 Task: View all reviews of Tree house in Grandview, Texas, United States.
Action: Mouse moved to (541, 130)
Screenshot: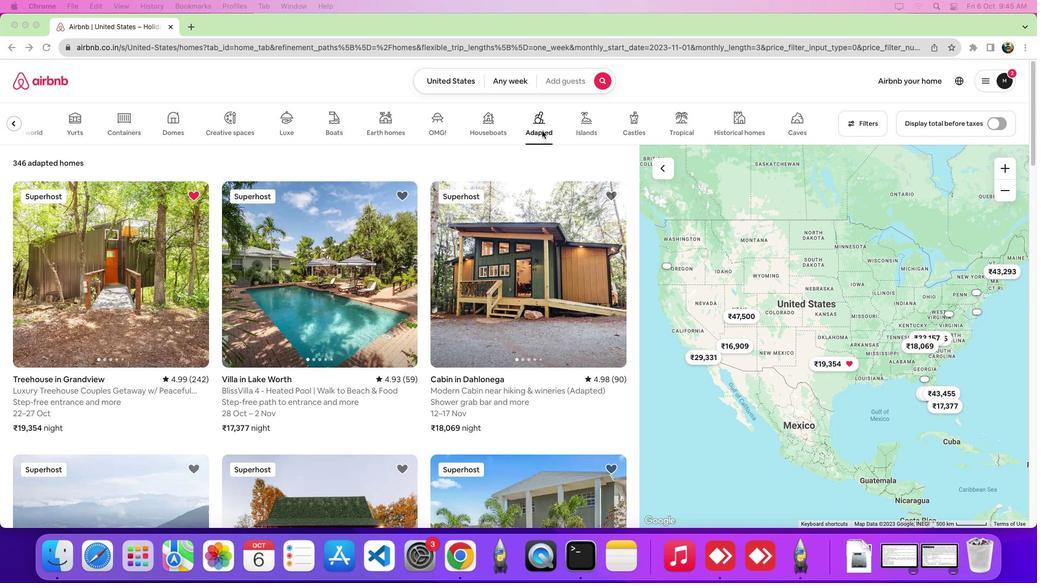 
Action: Mouse pressed left at (541, 130)
Screenshot: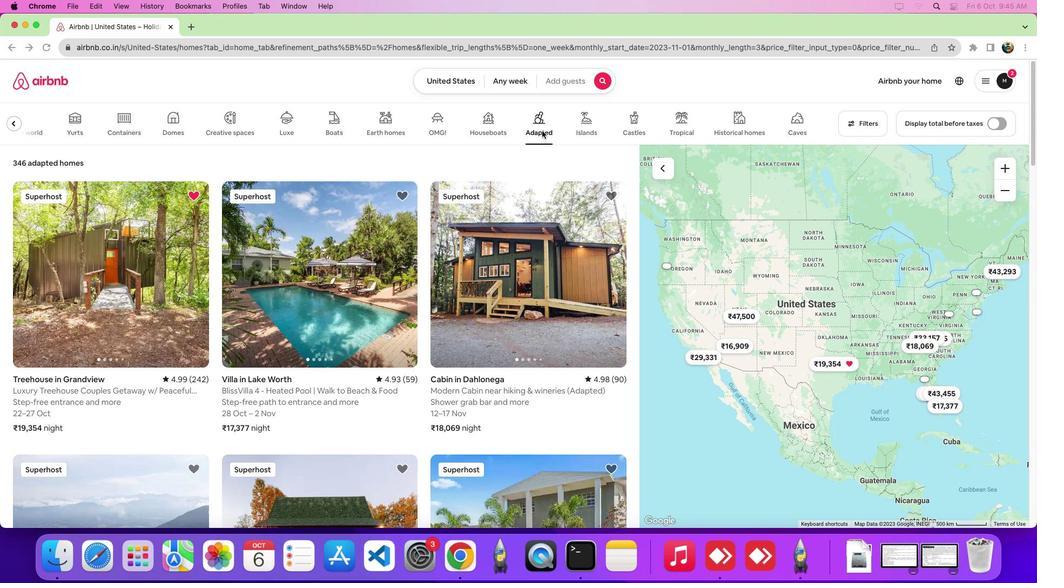 
Action: Mouse moved to (91, 278)
Screenshot: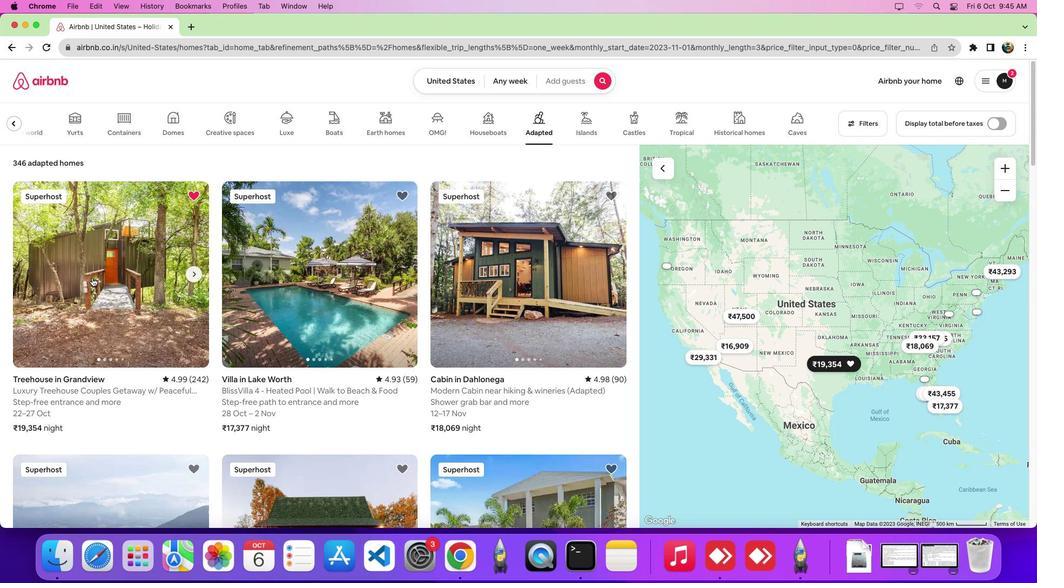 
Action: Mouse pressed left at (91, 278)
Screenshot: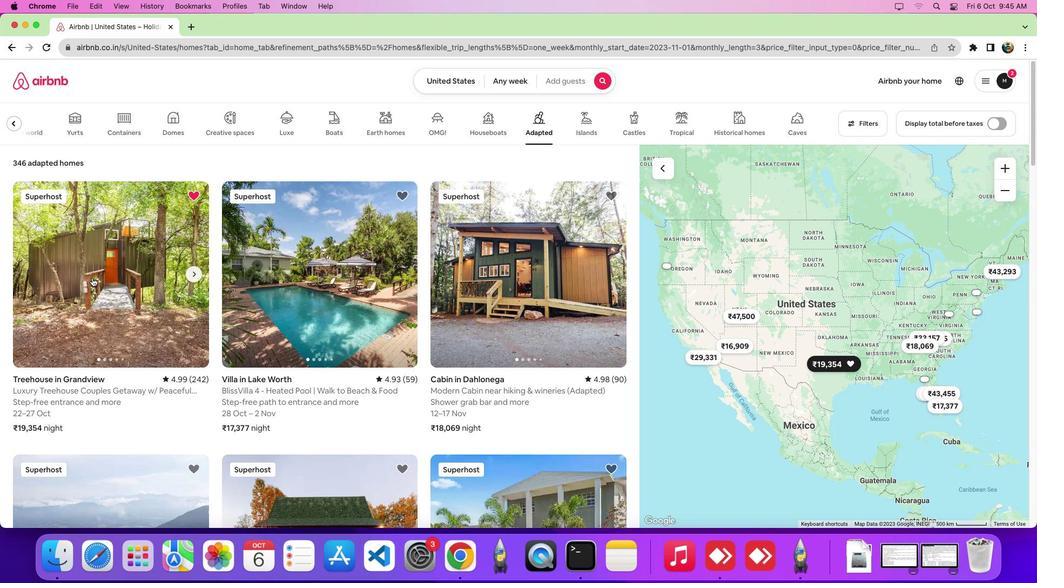 
Action: Mouse moved to (325, 290)
Screenshot: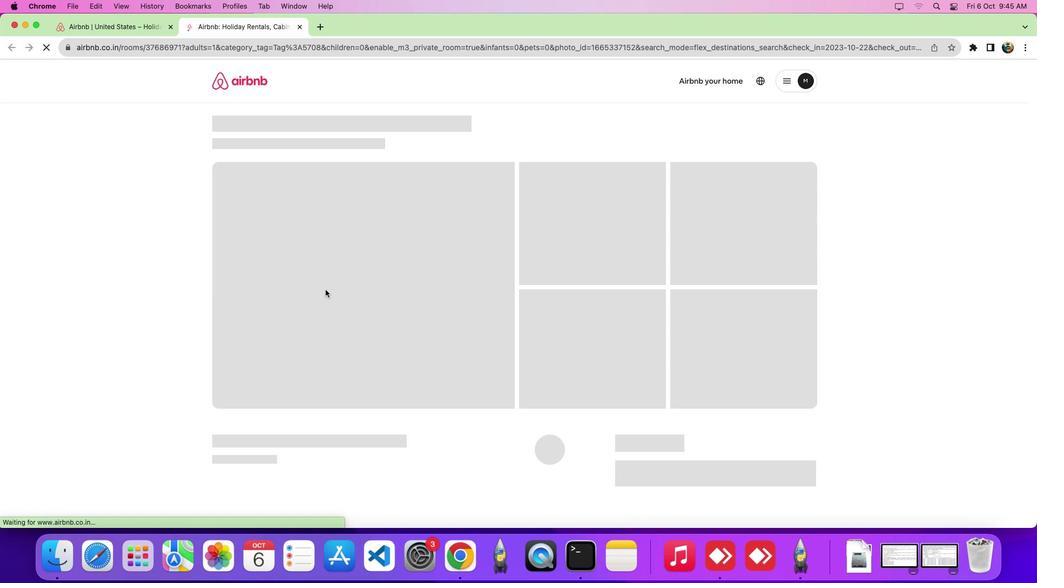 
Action: Mouse scrolled (325, 290) with delta (0, 0)
Screenshot: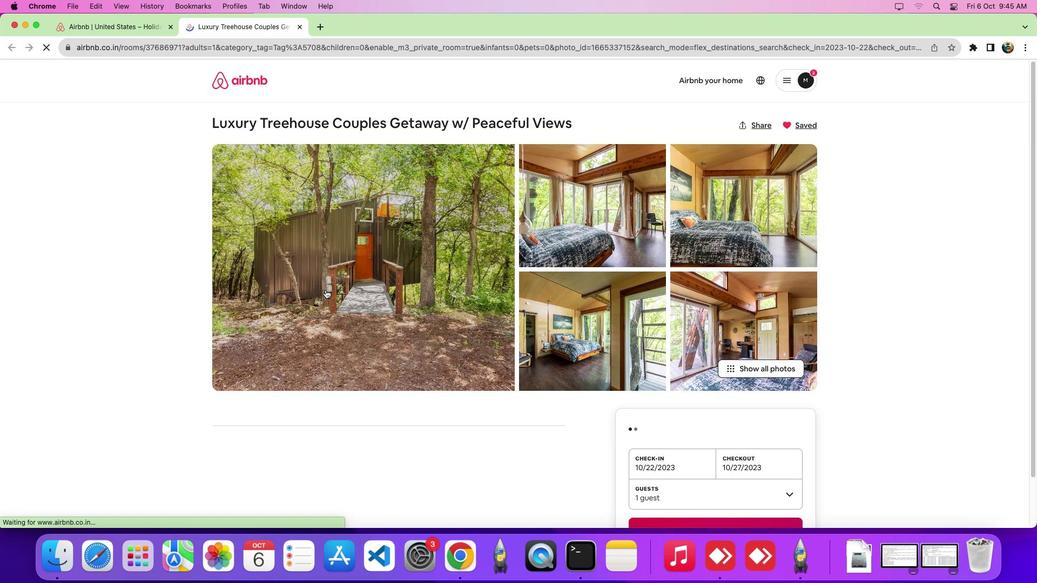 
Action: Mouse scrolled (325, 290) with delta (0, -1)
Screenshot: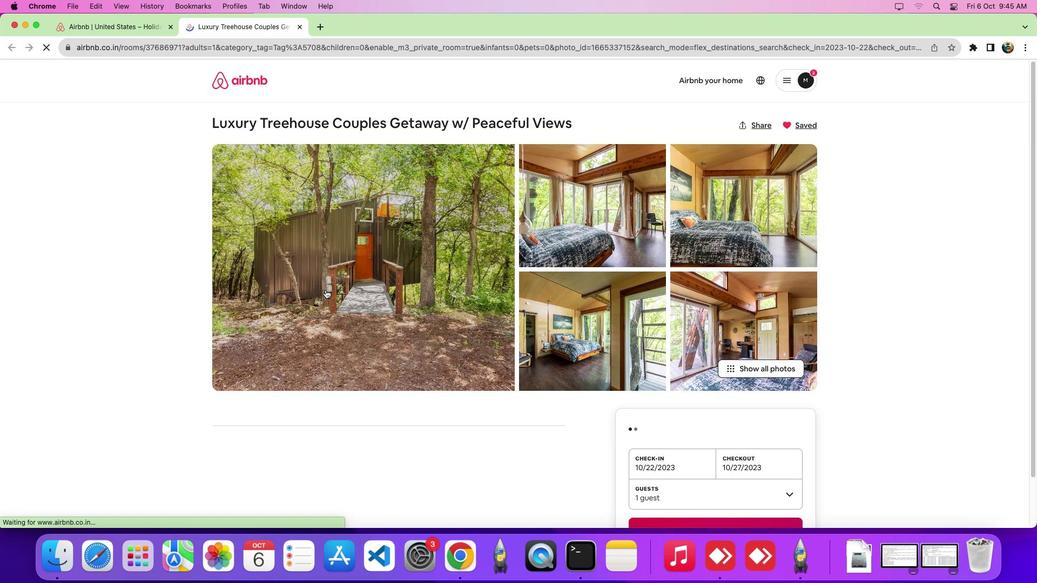 
Action: Mouse scrolled (325, 290) with delta (0, -4)
Screenshot: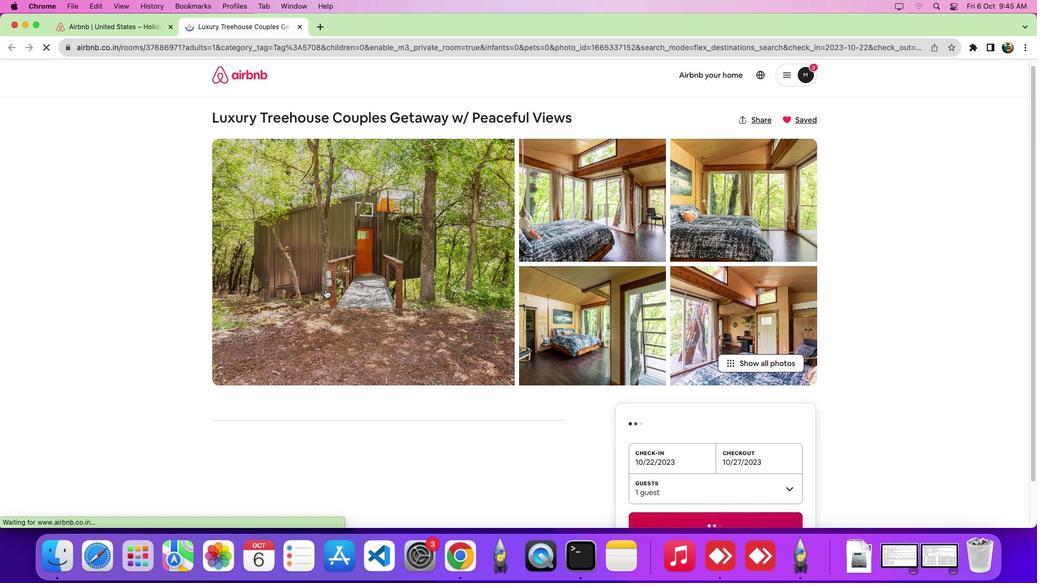 
Action: Mouse scrolled (325, 290) with delta (0, -7)
Screenshot: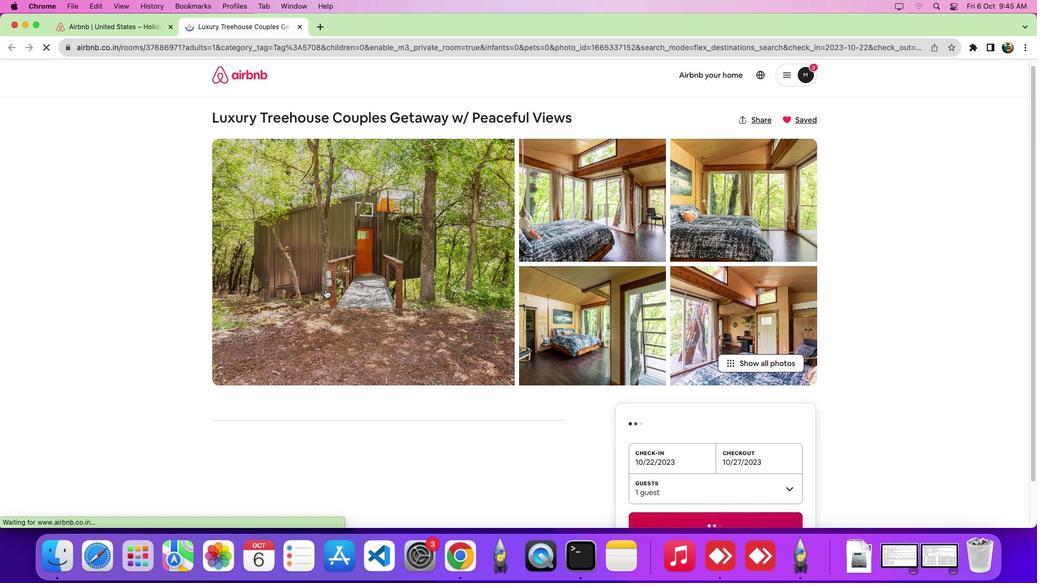 
Action: Mouse scrolled (325, 290) with delta (0, -8)
Screenshot: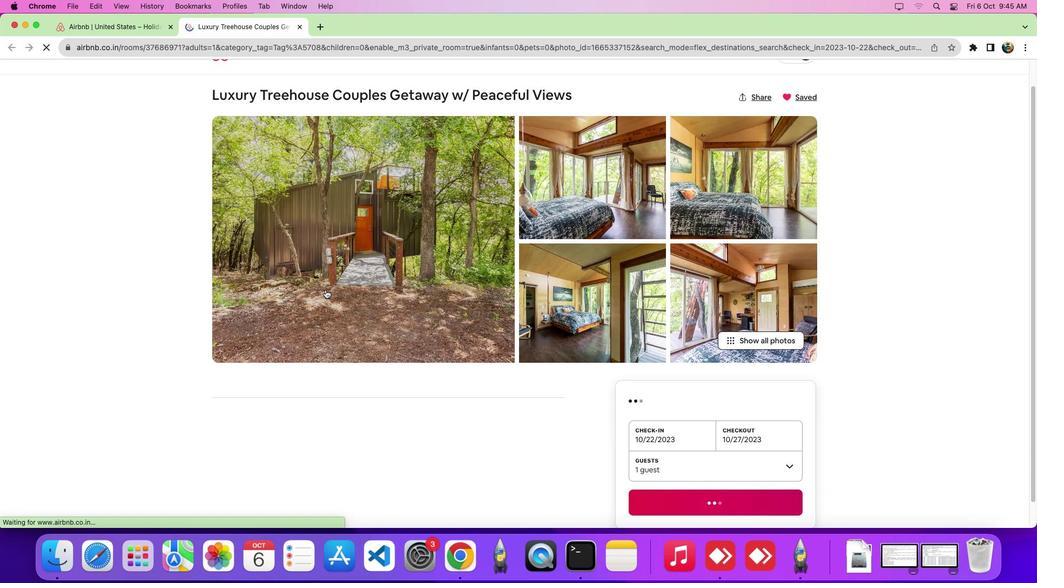 
Action: Mouse scrolled (325, 290) with delta (0, -9)
Screenshot: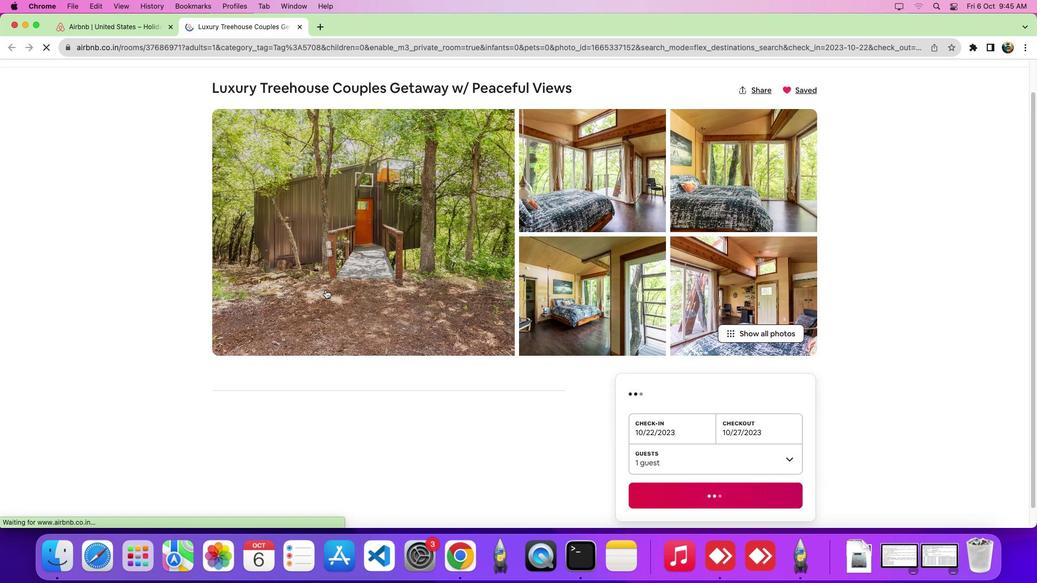 
Action: Mouse scrolled (325, 290) with delta (0, 0)
Screenshot: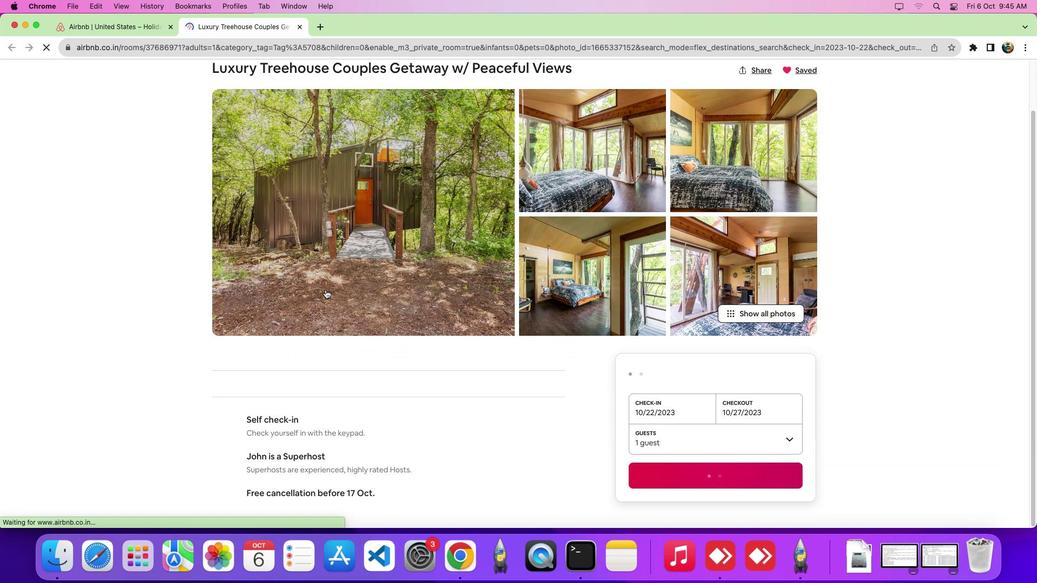 
Action: Mouse scrolled (325, 290) with delta (0, -1)
Screenshot: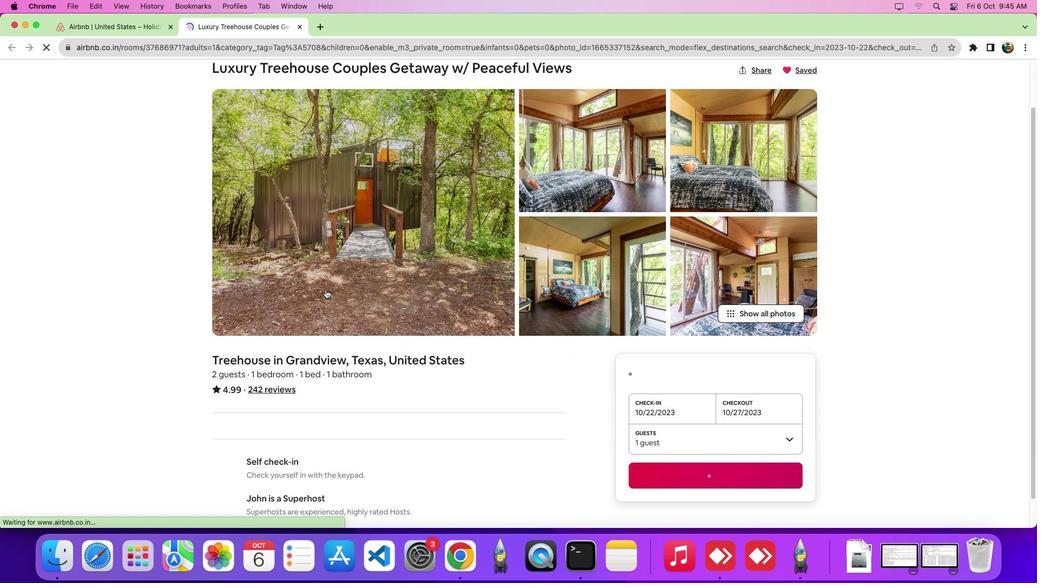 
Action: Mouse scrolled (325, 290) with delta (0, -5)
Screenshot: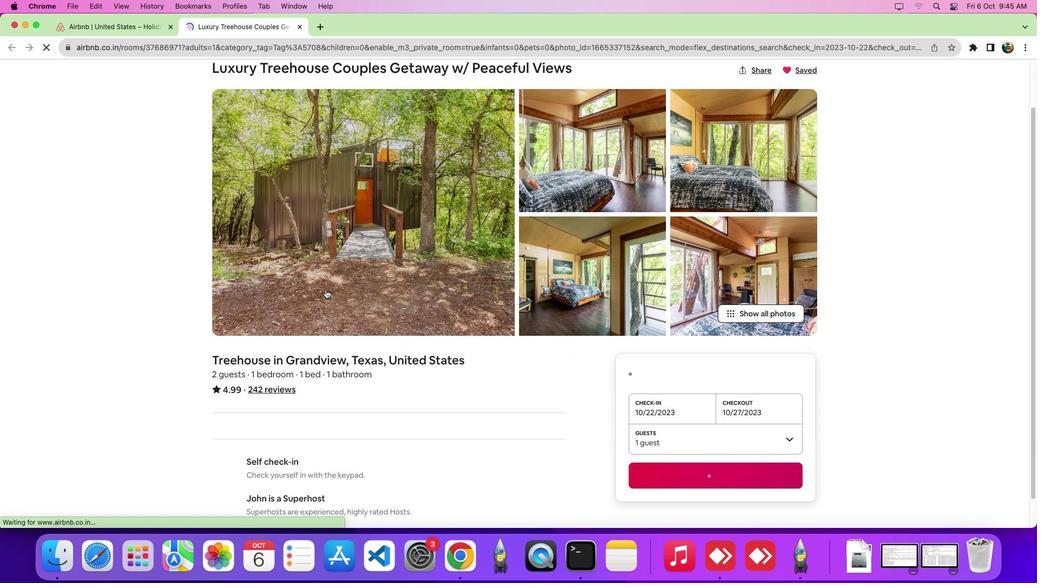 
Action: Mouse scrolled (325, 290) with delta (0, -7)
Screenshot: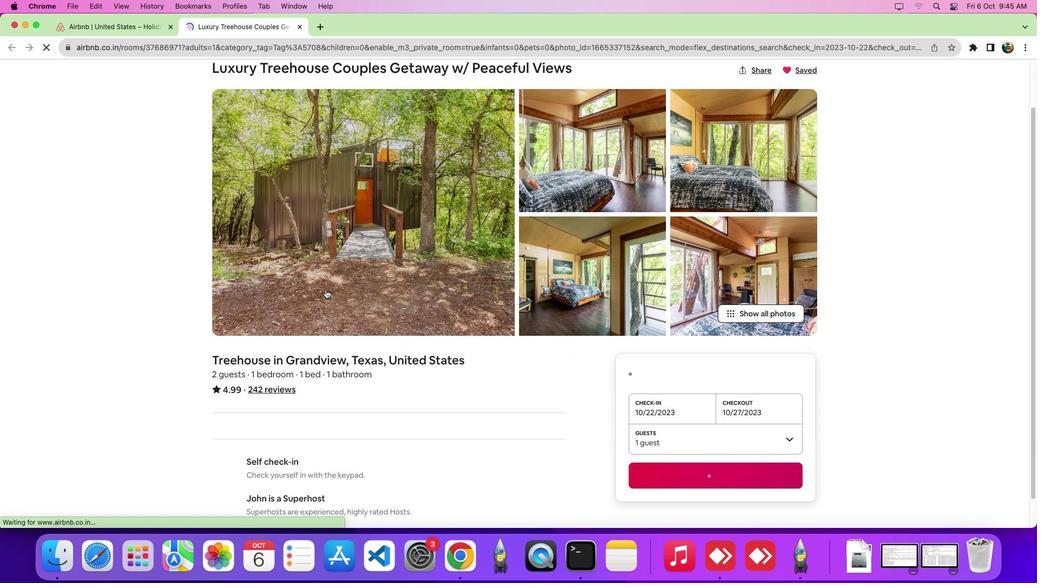 
Action: Mouse scrolled (325, 290) with delta (0, -8)
Screenshot: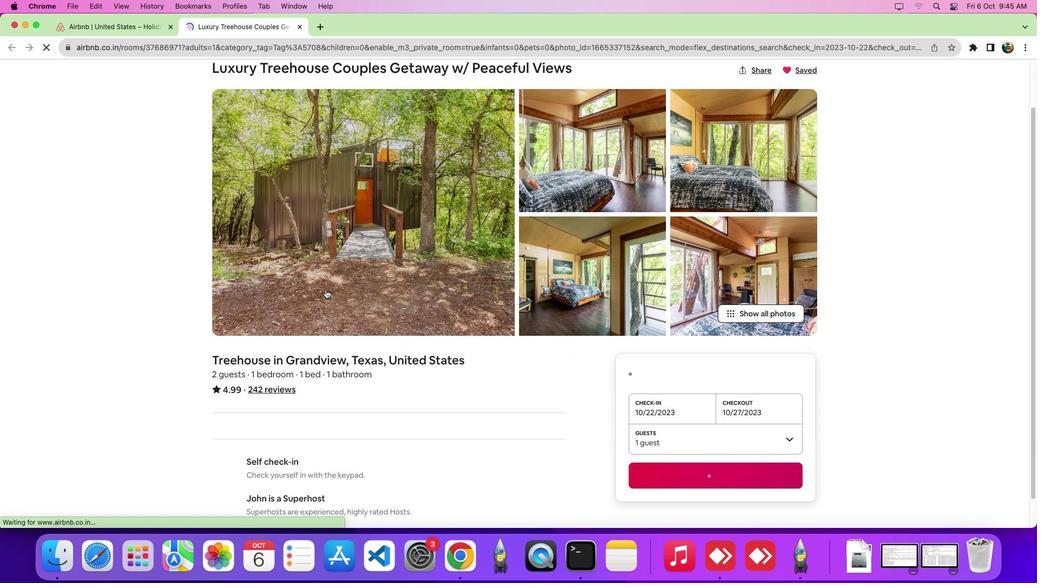
Action: Mouse scrolled (325, 290) with delta (0, -9)
Screenshot: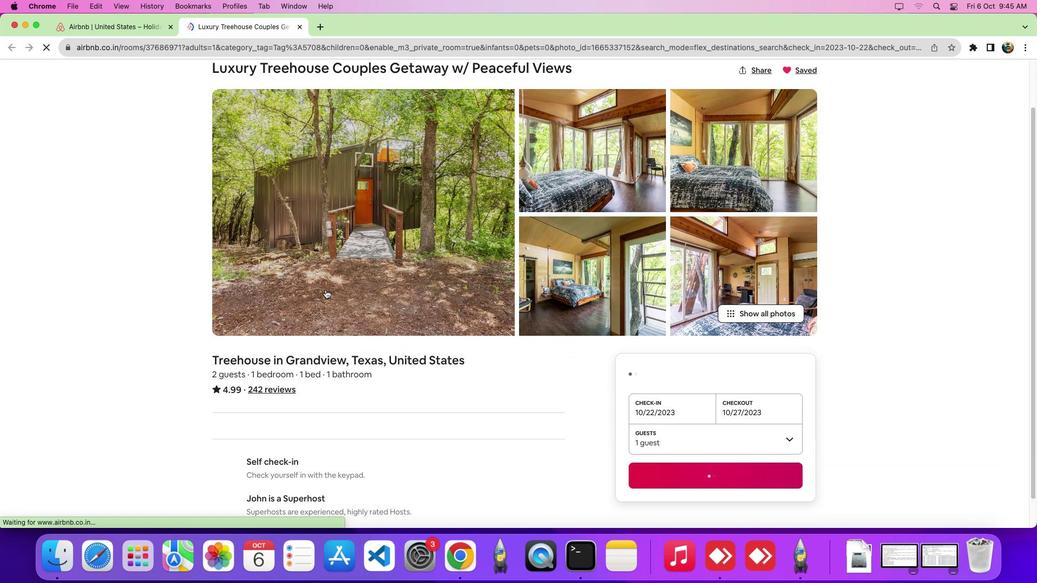 
Action: Mouse scrolled (325, 290) with delta (0, 0)
Screenshot: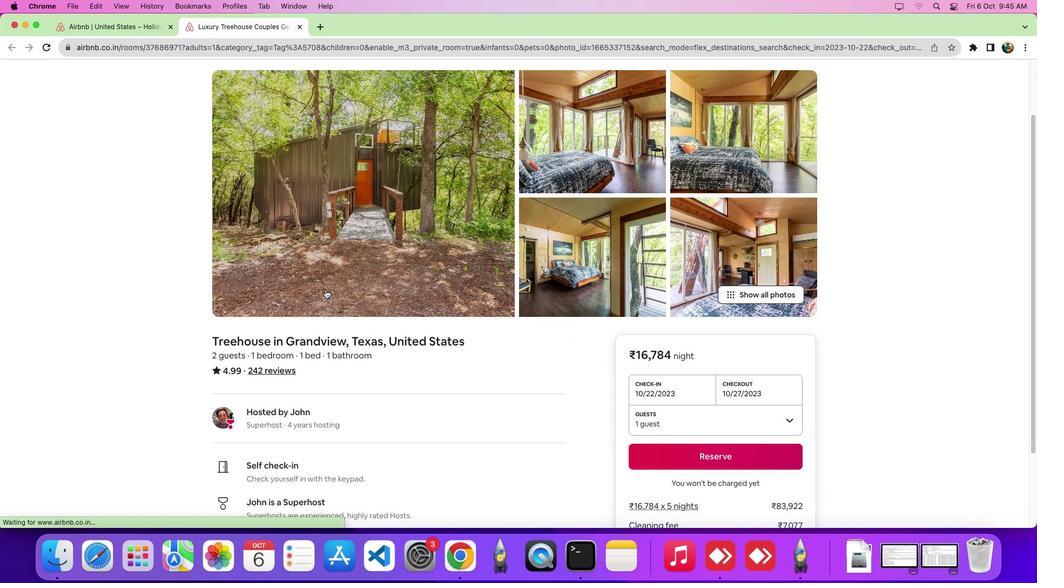 
Action: Mouse scrolled (325, 290) with delta (0, -1)
Screenshot: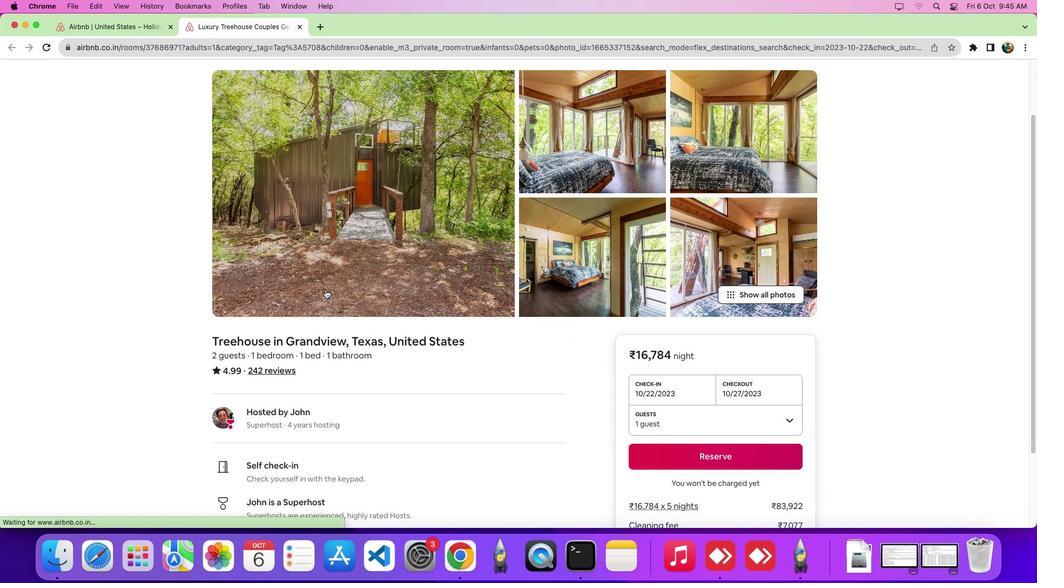 
Action: Mouse scrolled (325, 290) with delta (0, -5)
Screenshot: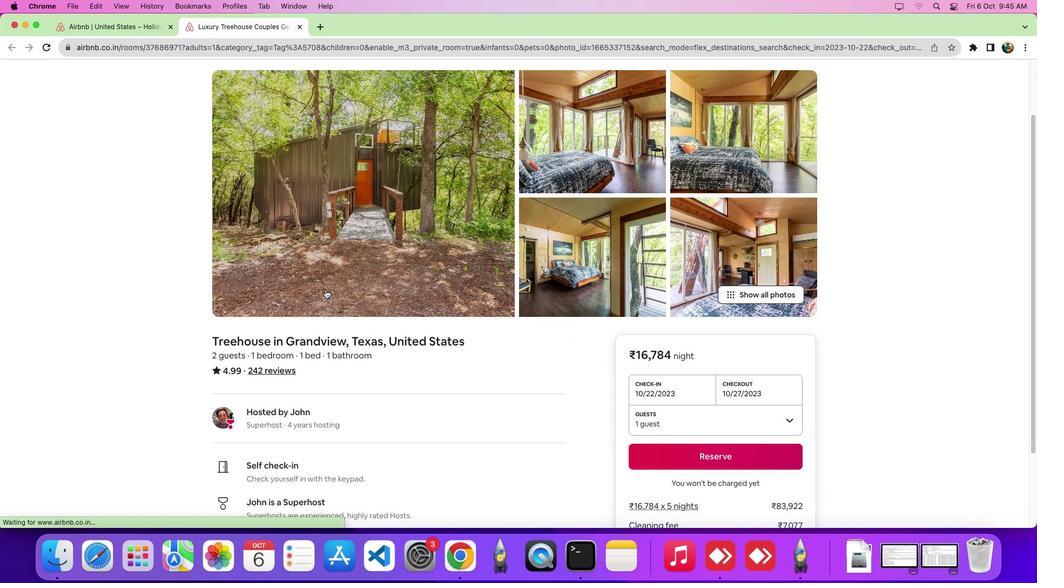 
Action: Mouse scrolled (325, 290) with delta (0, -7)
Screenshot: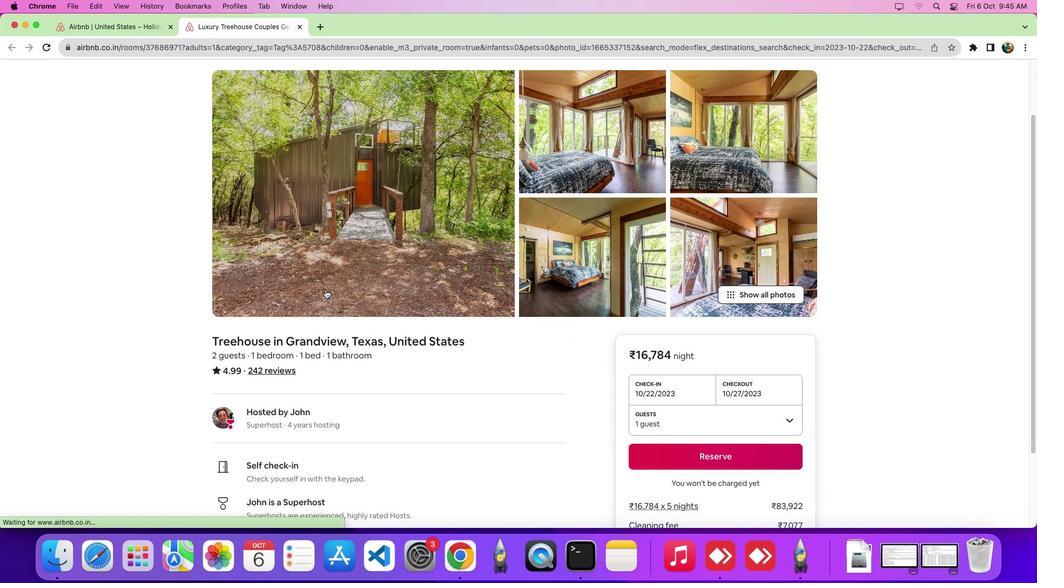 
Action: Mouse scrolled (325, 290) with delta (0, -8)
Screenshot: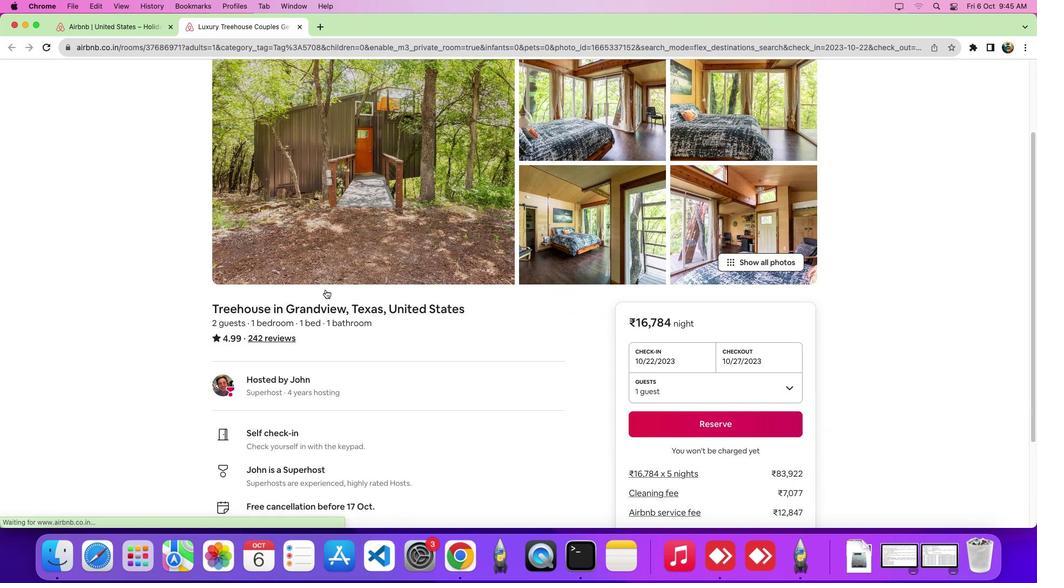
Action: Mouse scrolled (325, 290) with delta (0, -9)
Screenshot: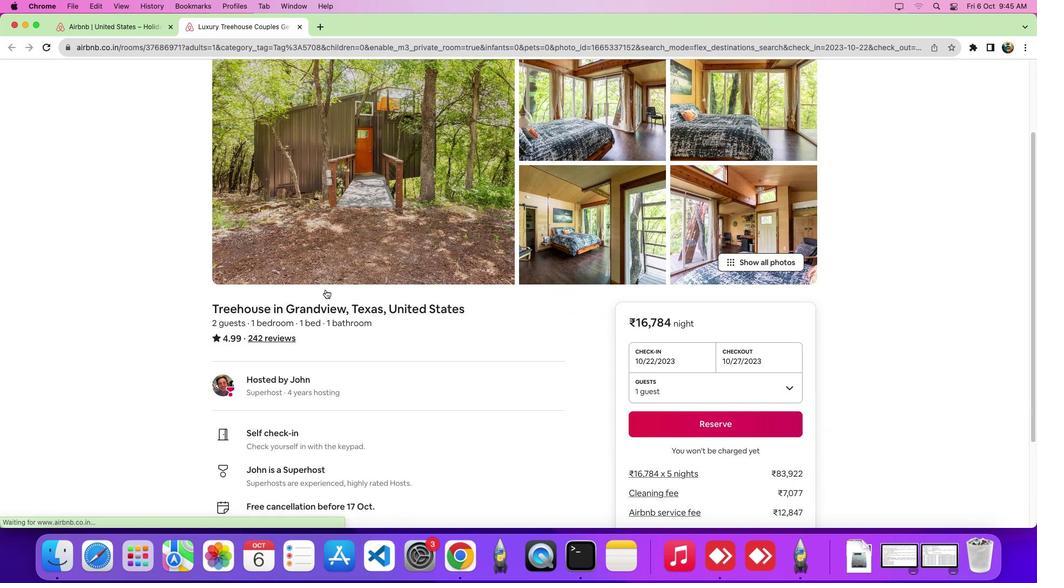 
Action: Mouse scrolled (325, 290) with delta (0, 0)
Screenshot: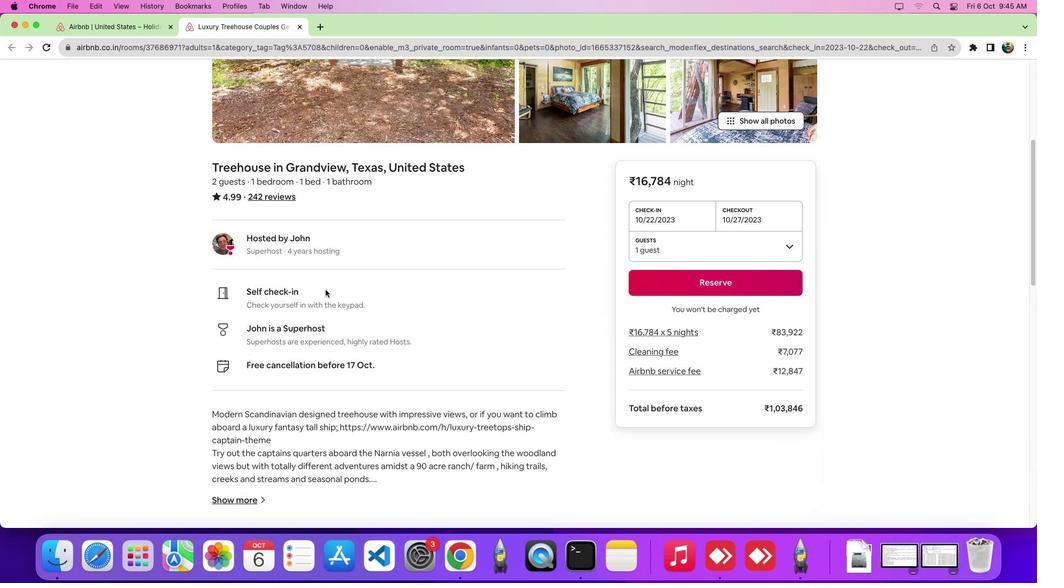 
Action: Mouse scrolled (325, 290) with delta (0, -2)
Screenshot: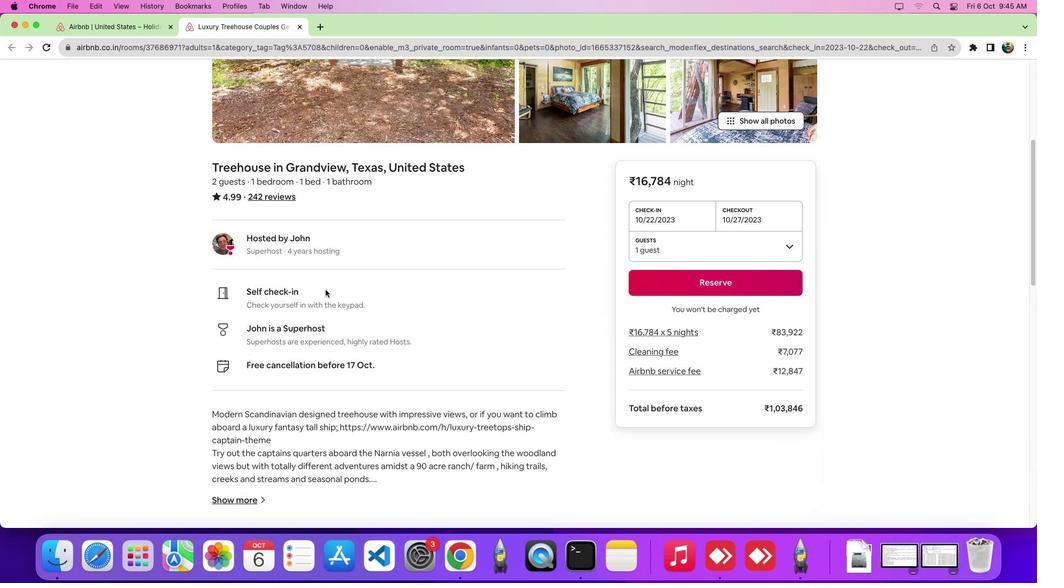 
Action: Mouse scrolled (325, 290) with delta (0, -7)
Screenshot: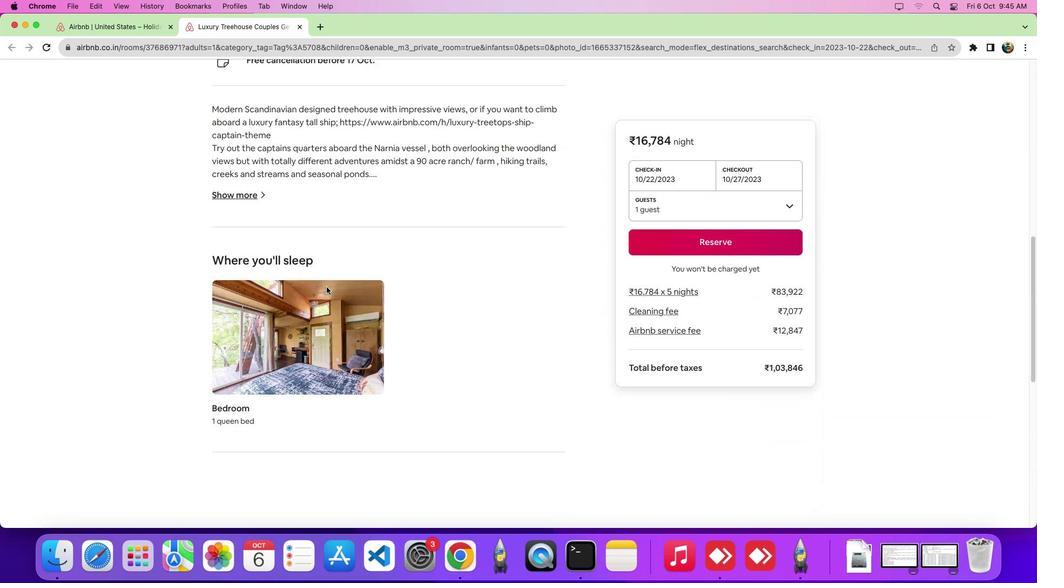 
Action: Mouse scrolled (325, 290) with delta (0, -8)
Screenshot: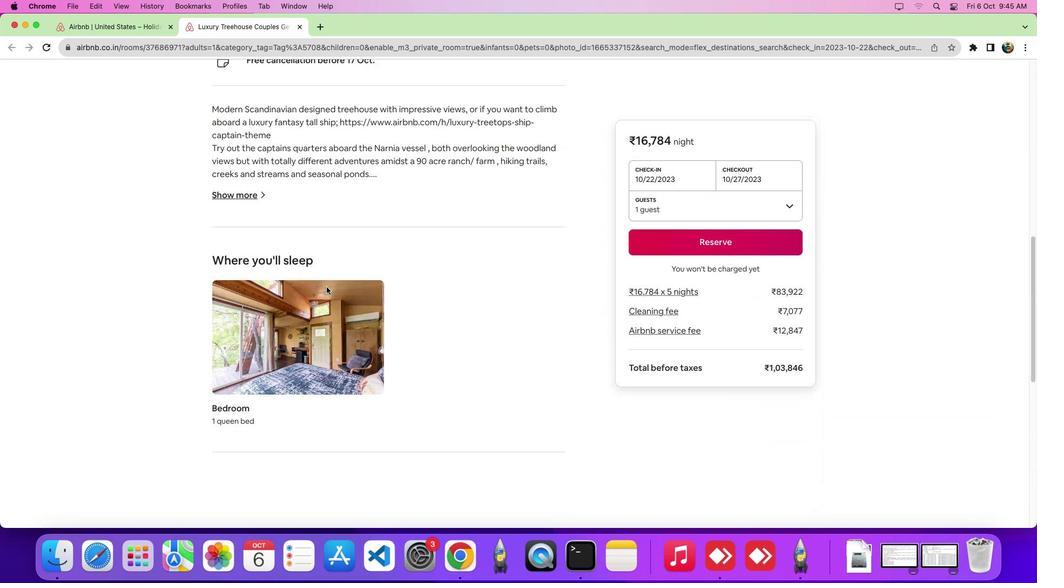 
Action: Mouse scrolled (325, 290) with delta (0, -9)
Screenshot: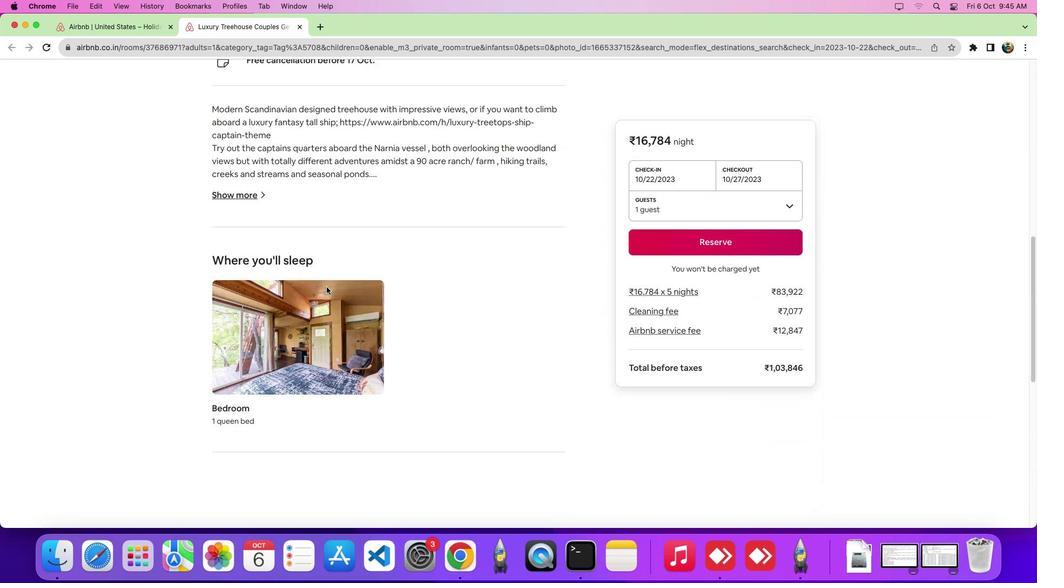 
Action: Mouse moved to (317, 75)
Screenshot: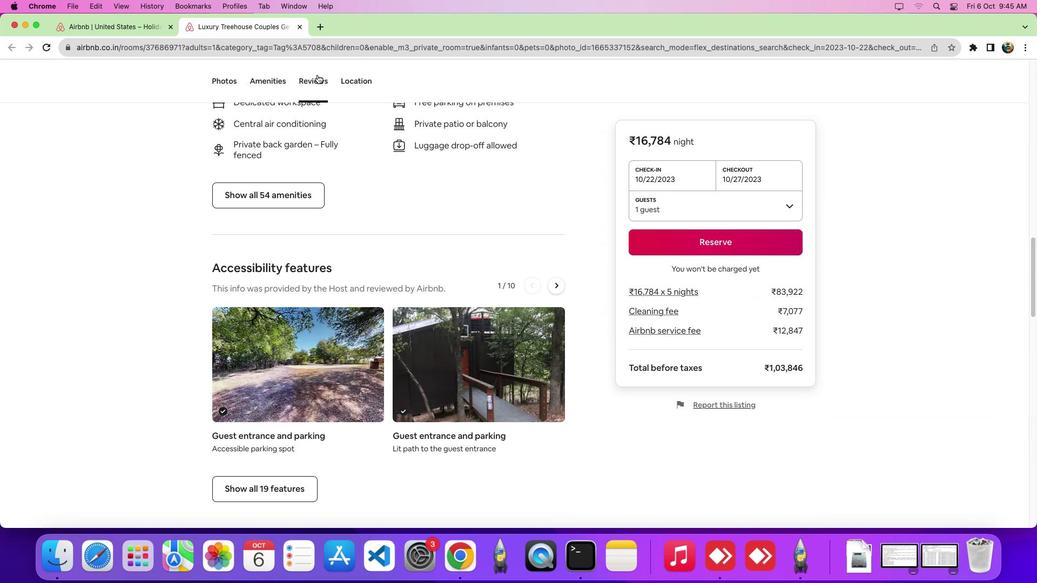 
Action: Mouse pressed left at (317, 75)
Screenshot: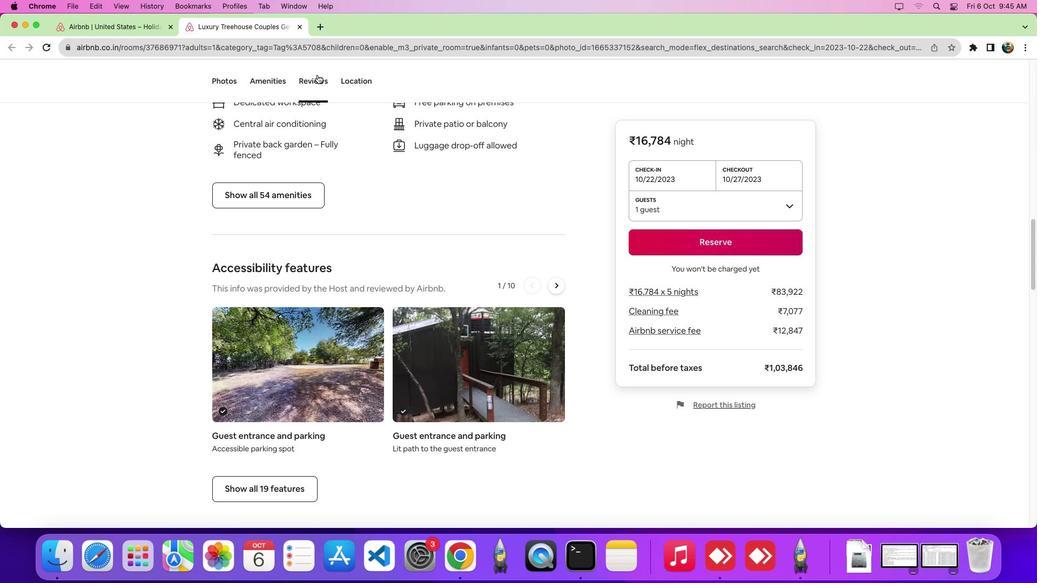 
Action: Mouse moved to (345, 284)
Screenshot: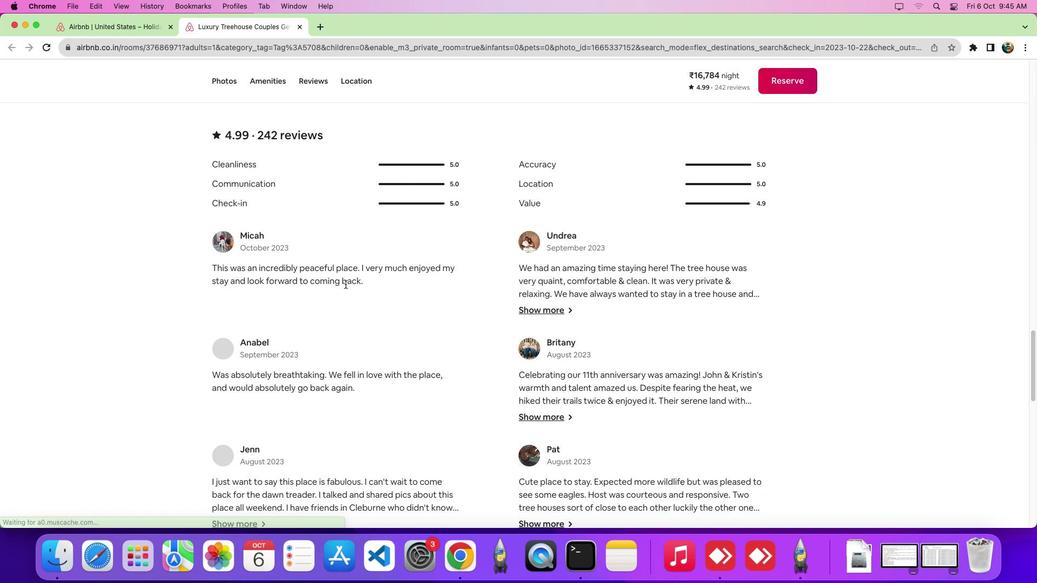 
Action: Mouse scrolled (345, 284) with delta (0, 0)
Screenshot: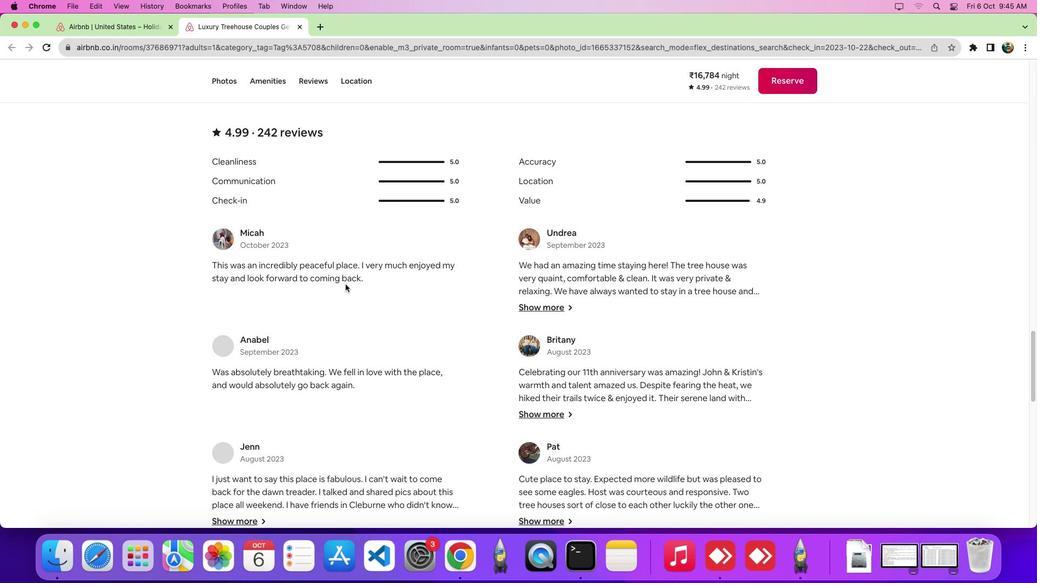 
Action: Mouse scrolled (345, 284) with delta (0, 0)
Screenshot: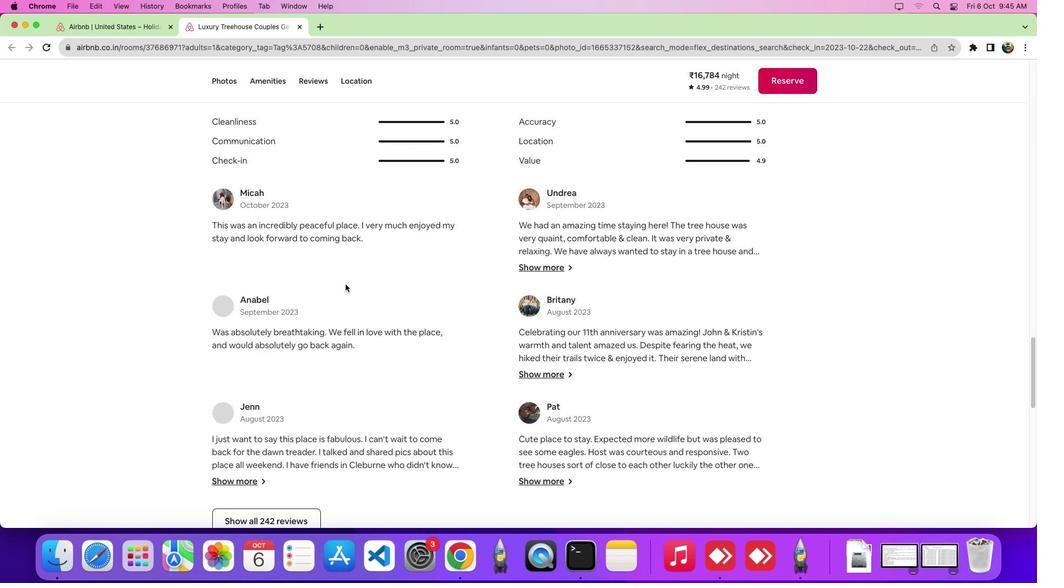 
Action: Mouse scrolled (345, 284) with delta (0, -4)
Screenshot: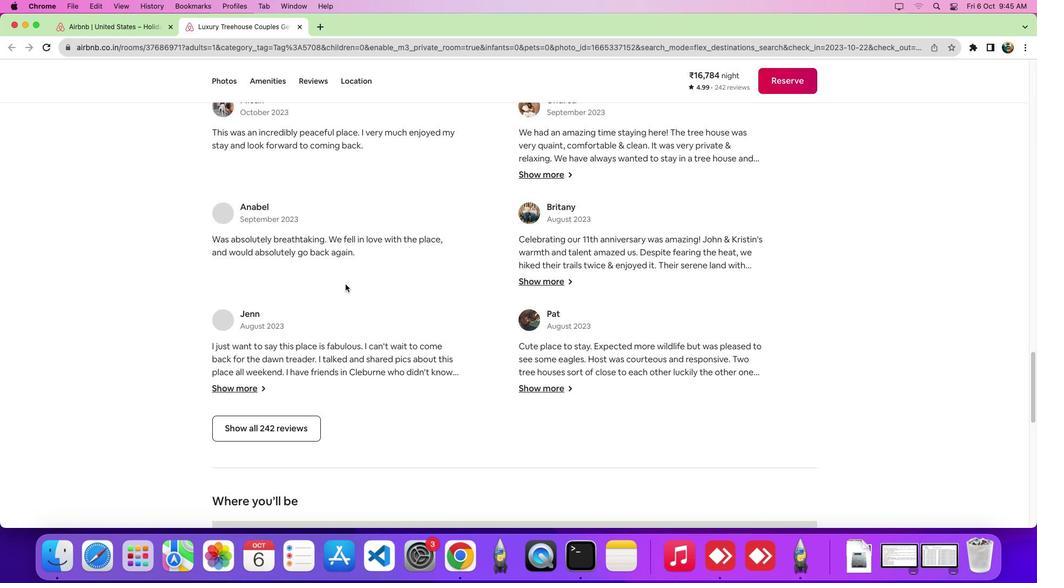 
Action: Mouse scrolled (345, 284) with delta (0, -3)
Screenshot: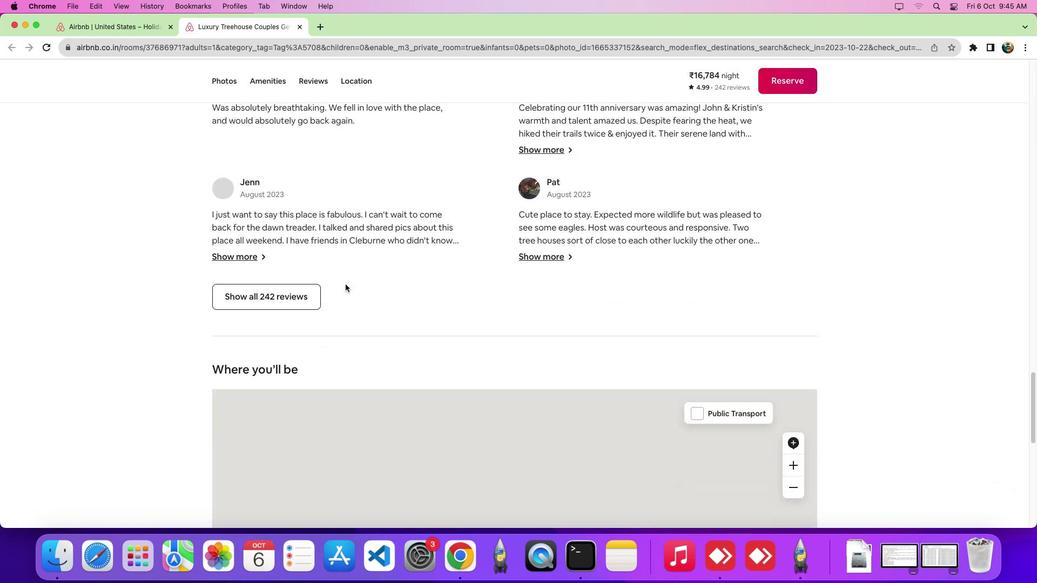 
Action: Mouse moved to (245, 217)
Screenshot: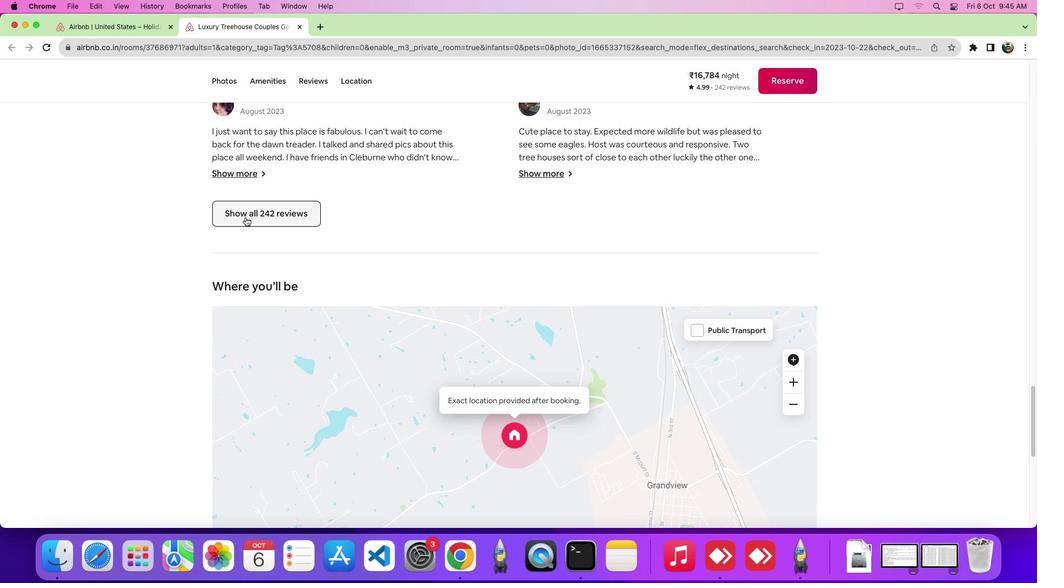 
Action: Mouse pressed left at (245, 217)
Screenshot: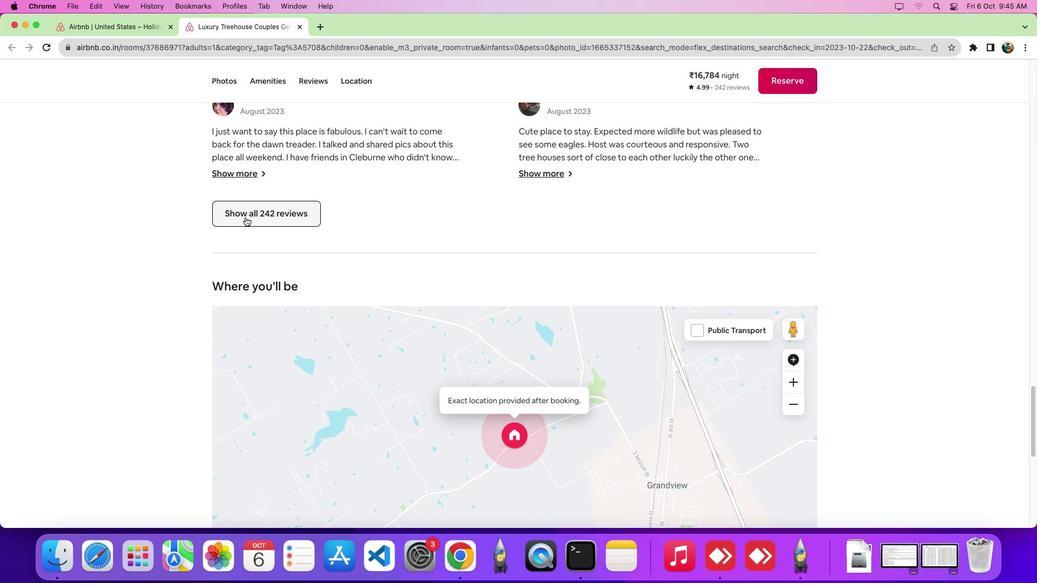 
Action: Mouse moved to (393, 276)
Screenshot: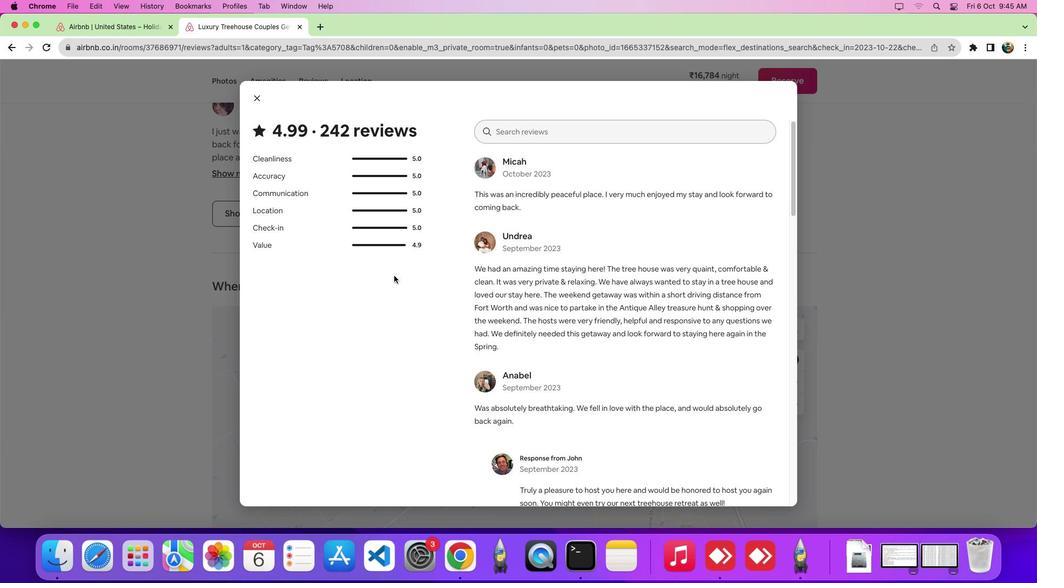 
Action: Mouse scrolled (393, 276) with delta (0, 0)
Screenshot: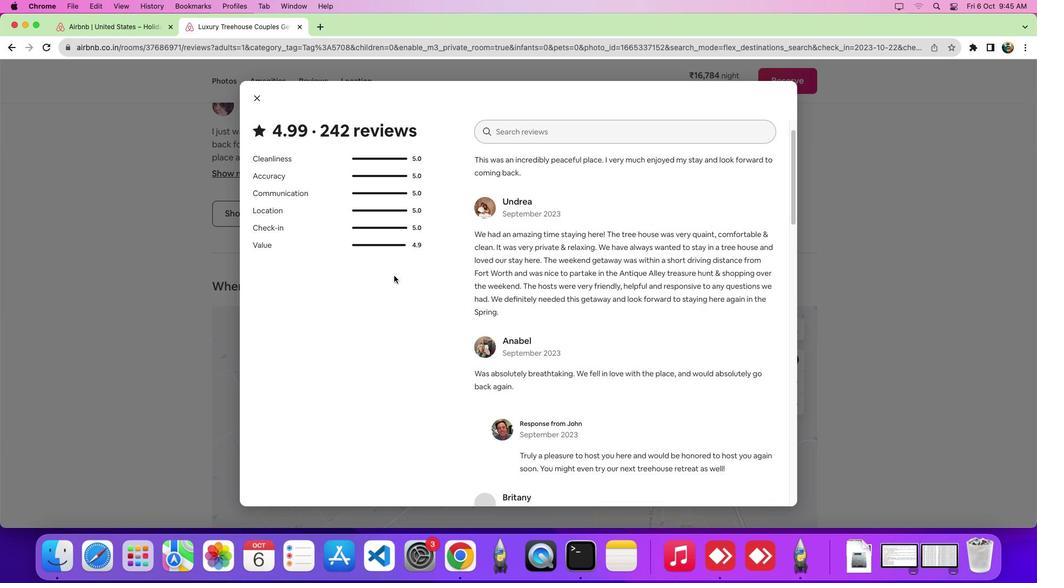 
Action: Mouse scrolled (393, 276) with delta (0, 0)
Screenshot: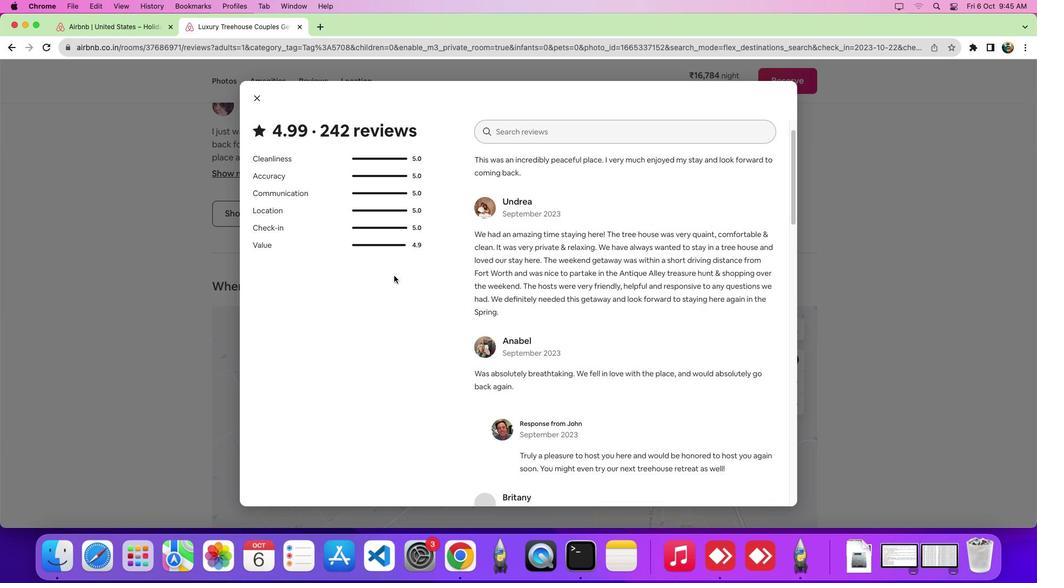 
Action: Mouse scrolled (393, 276) with delta (0, -4)
Screenshot: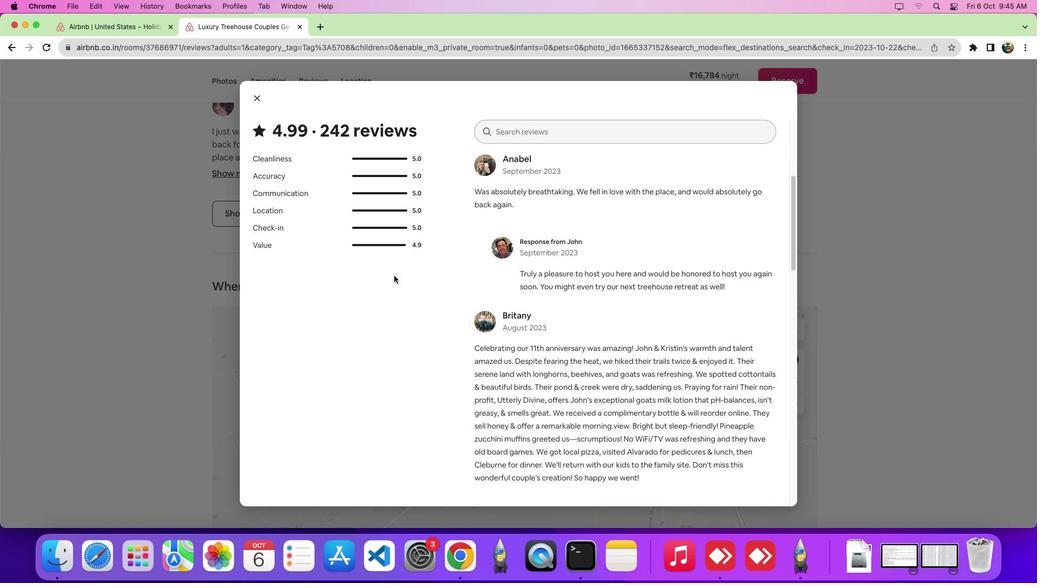 
Action: Mouse scrolled (393, 276) with delta (0, -7)
Screenshot: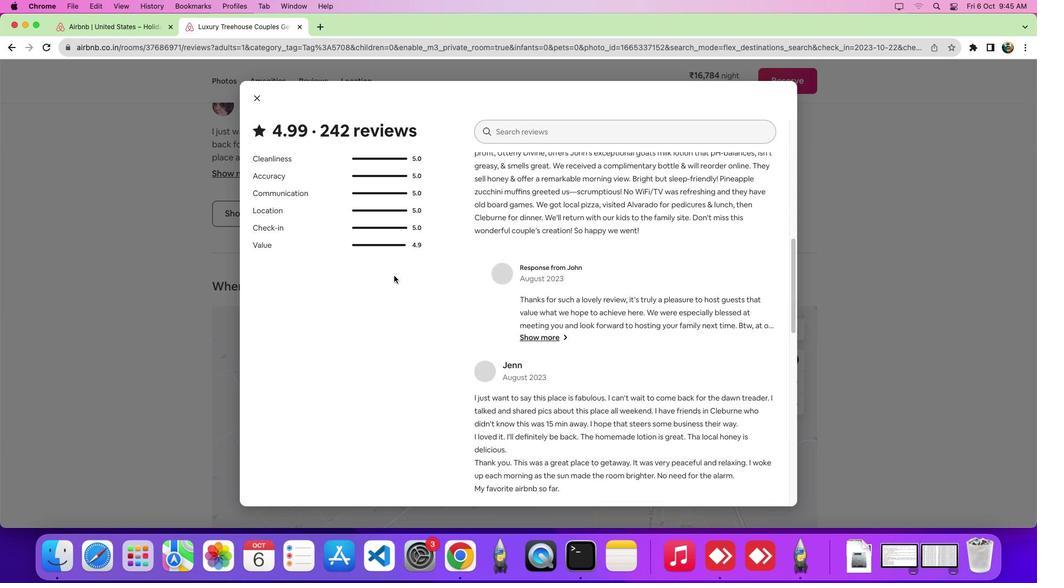 
